 Task: Close the pull request "Update readme.md " in the repository "Javascript".
Action: Mouse moved to (926, 171)
Screenshot: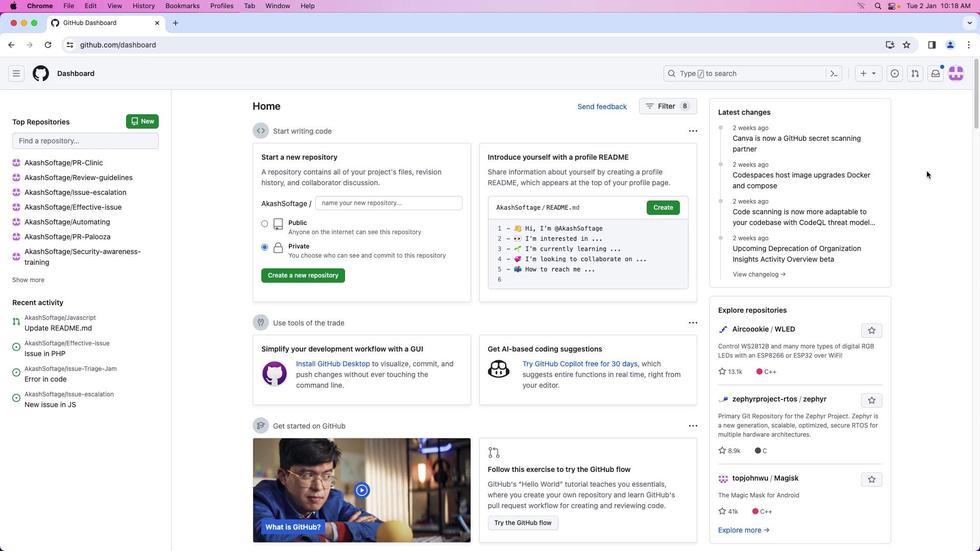 
Action: Mouse pressed left at (926, 171)
Screenshot: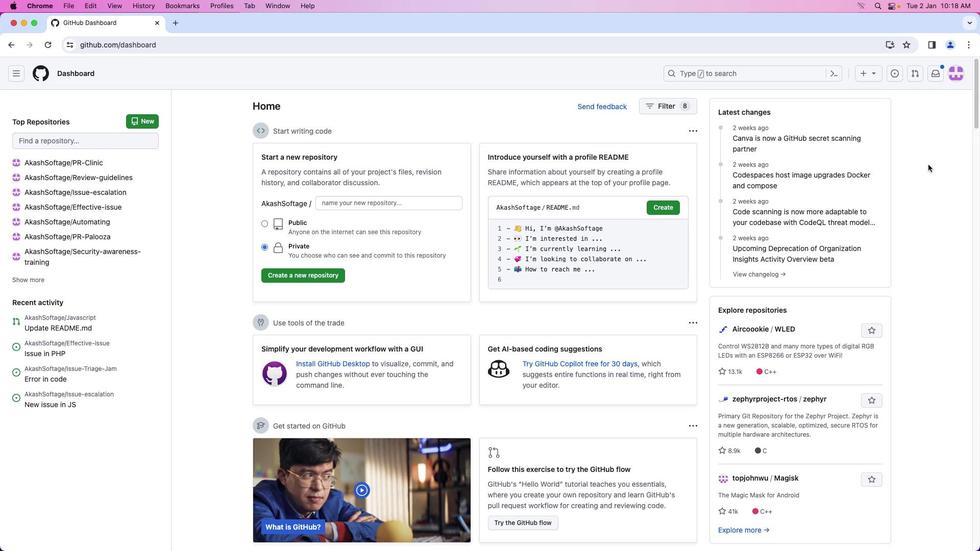 
Action: Mouse moved to (960, 76)
Screenshot: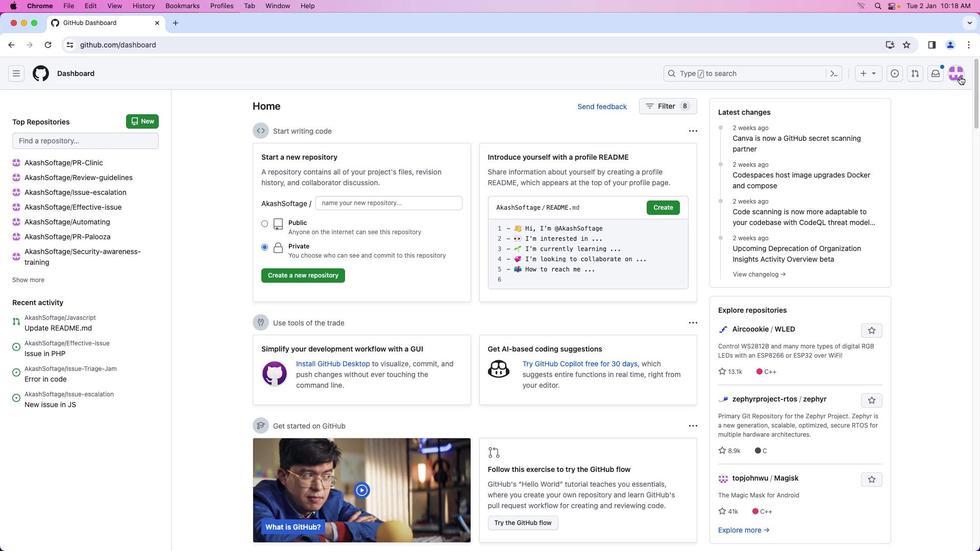 
Action: Mouse pressed left at (960, 76)
Screenshot: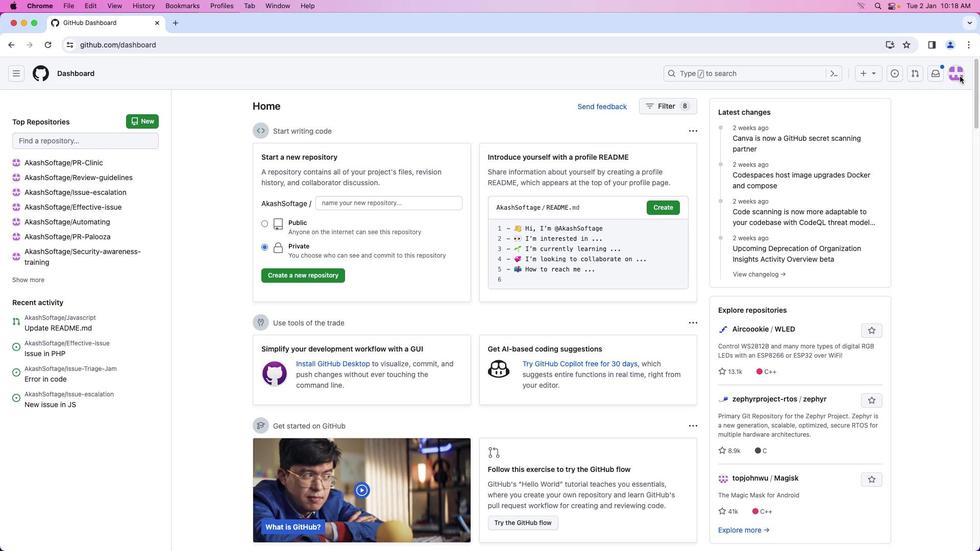 
Action: Mouse moved to (943, 162)
Screenshot: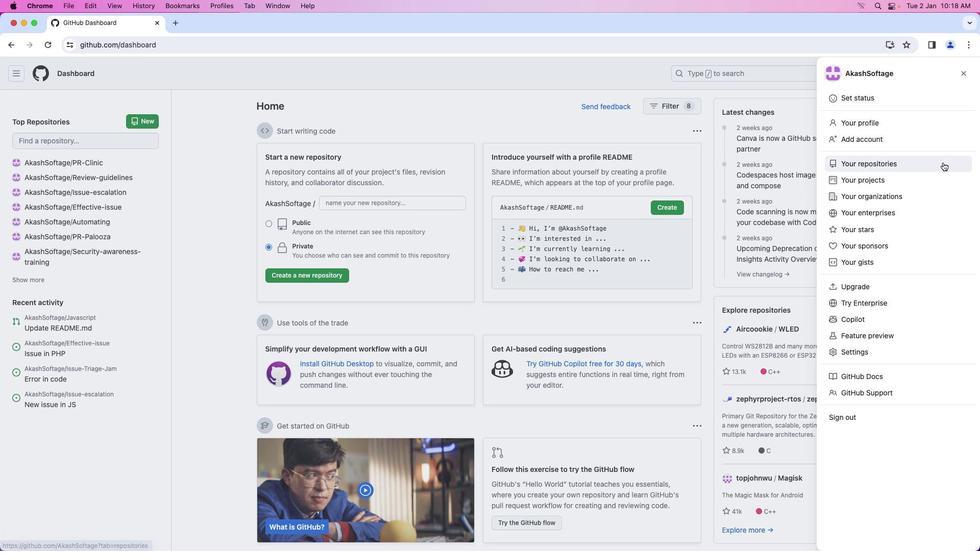 
Action: Mouse pressed left at (943, 162)
Screenshot: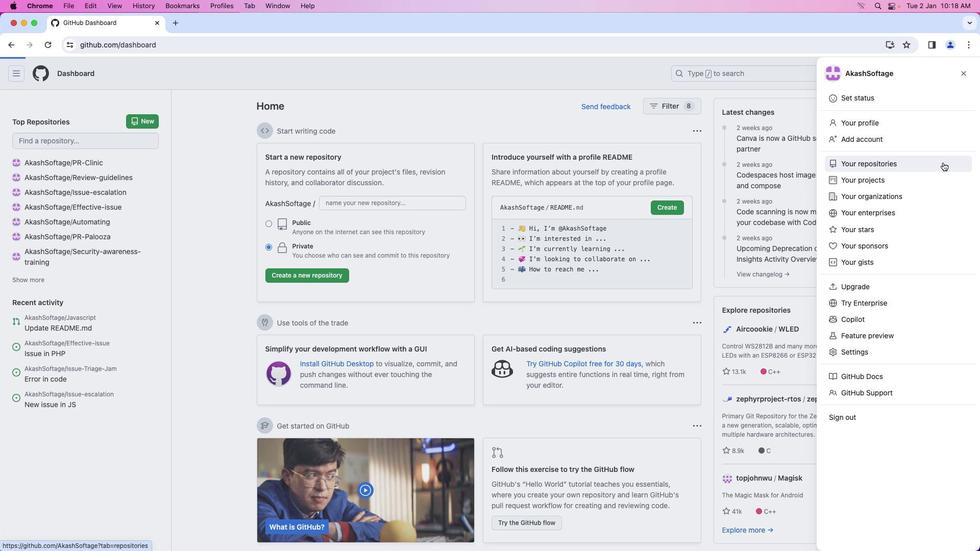 
Action: Mouse moved to (366, 171)
Screenshot: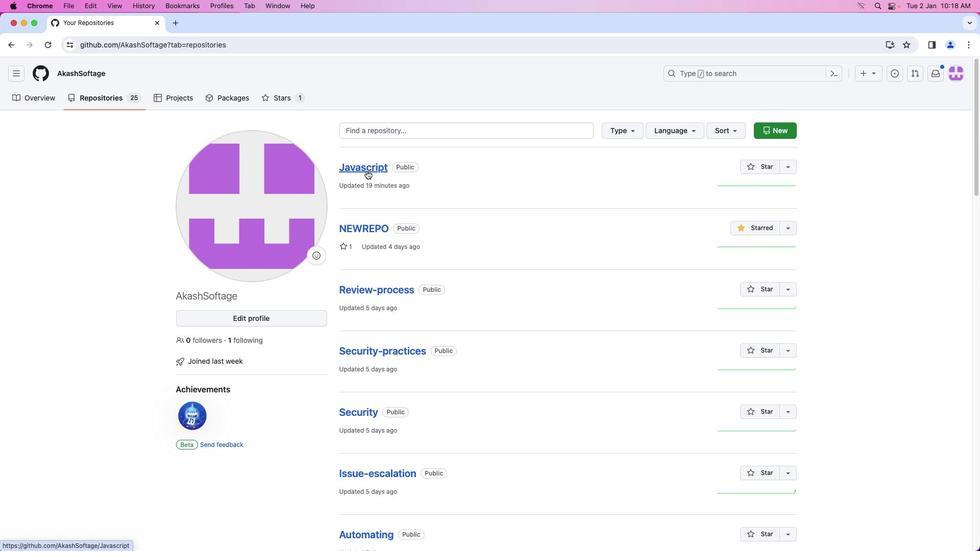 
Action: Mouse pressed left at (366, 171)
Screenshot: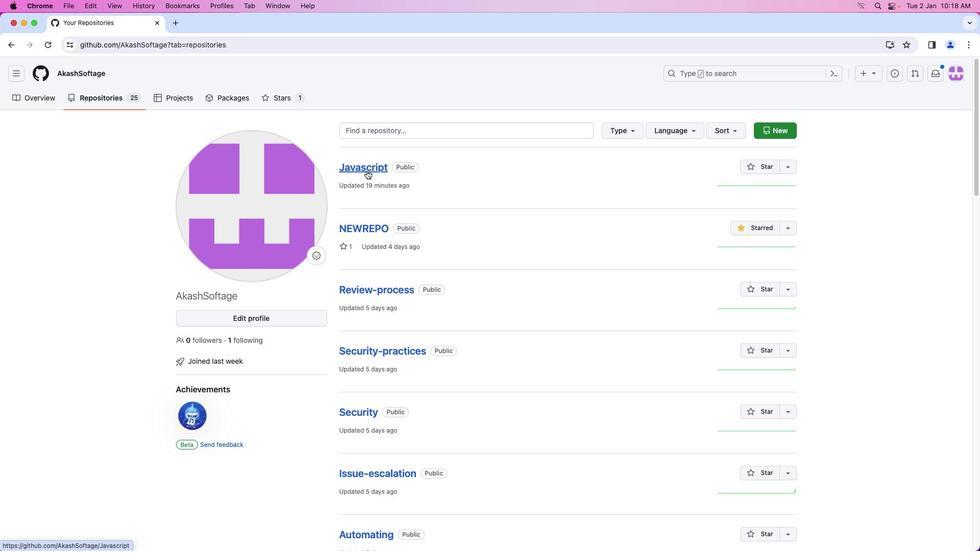 
Action: Mouse moved to (139, 102)
Screenshot: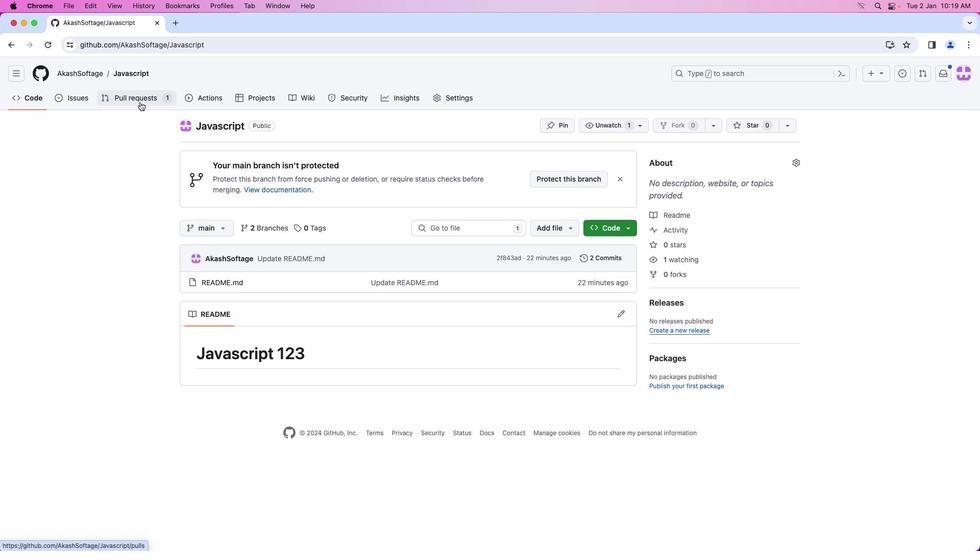 
Action: Mouse pressed left at (139, 102)
Screenshot: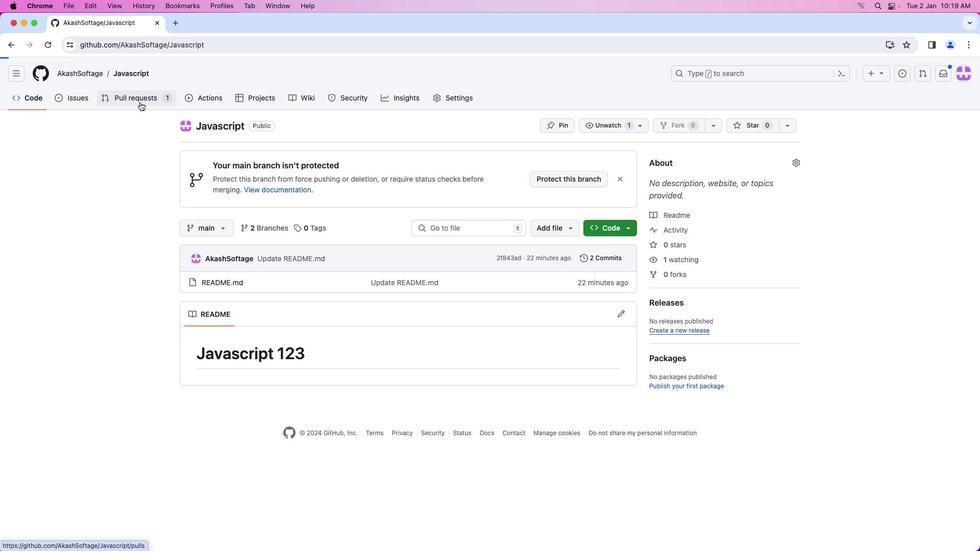 
Action: Mouse moved to (257, 251)
Screenshot: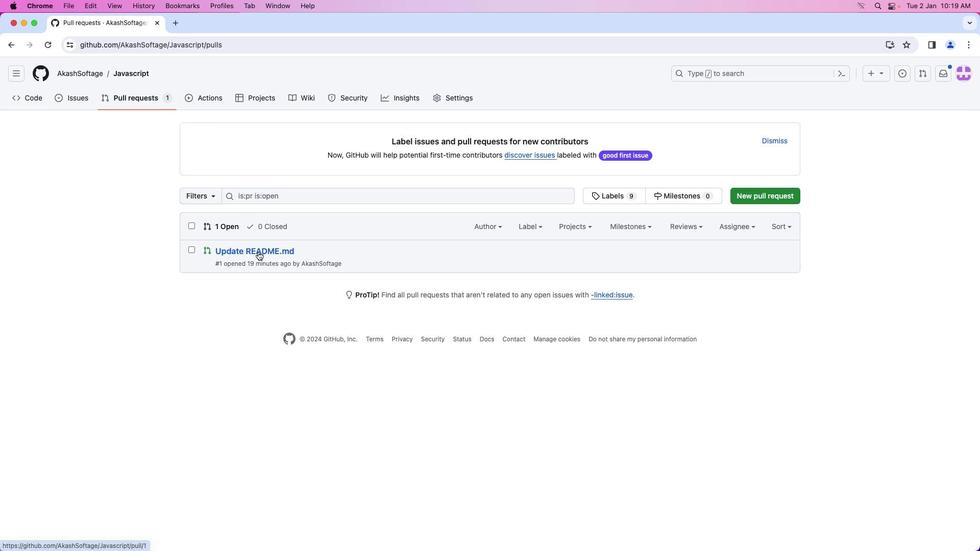 
Action: Mouse pressed left at (257, 251)
Screenshot: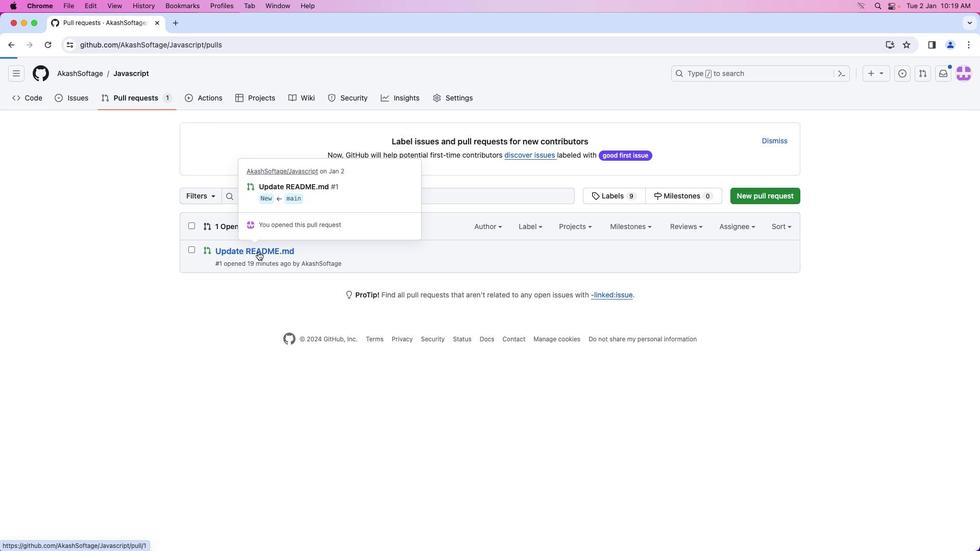 
Action: Mouse moved to (439, 339)
Screenshot: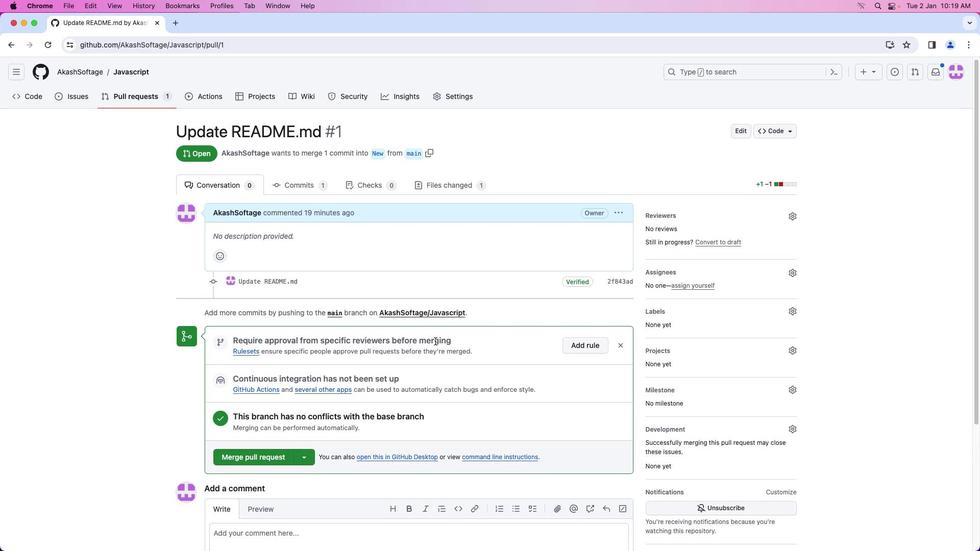 
Action: Mouse scrolled (439, 339) with delta (0, 0)
Screenshot: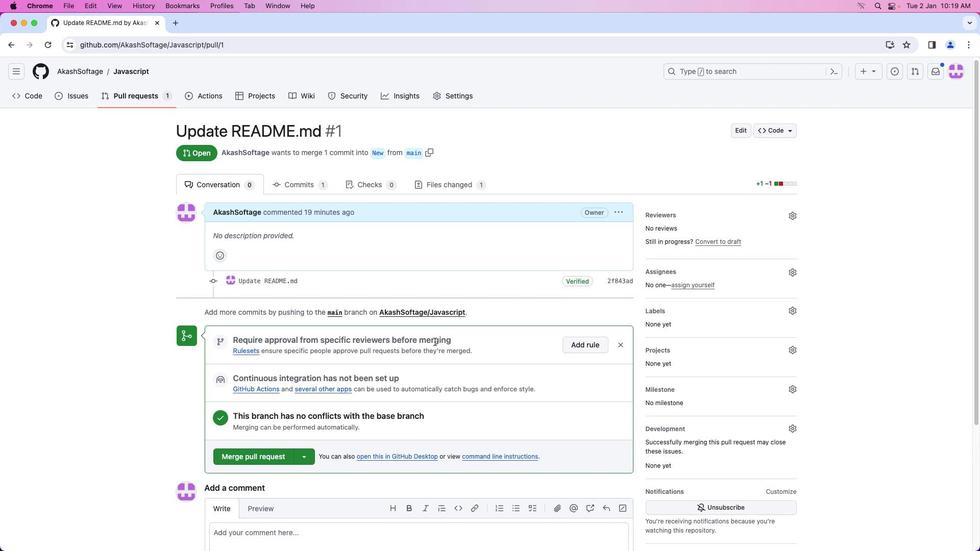 
Action: Mouse moved to (438, 340)
Screenshot: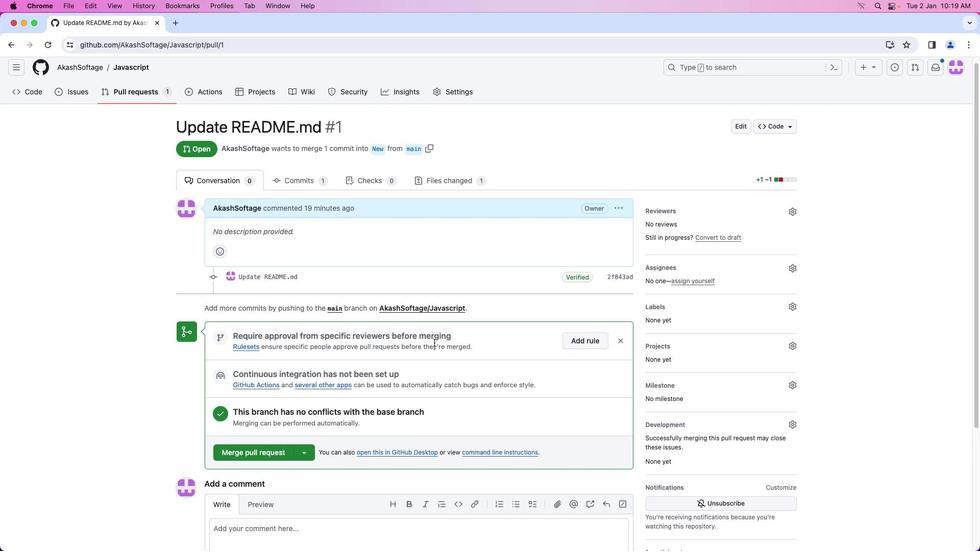 
Action: Mouse scrolled (438, 340) with delta (0, 0)
Screenshot: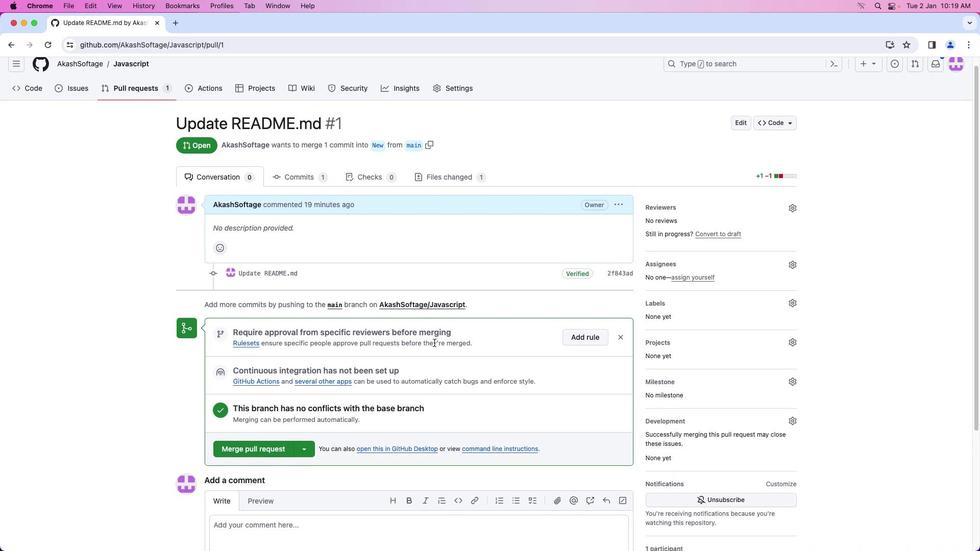 
Action: Mouse moved to (435, 342)
Screenshot: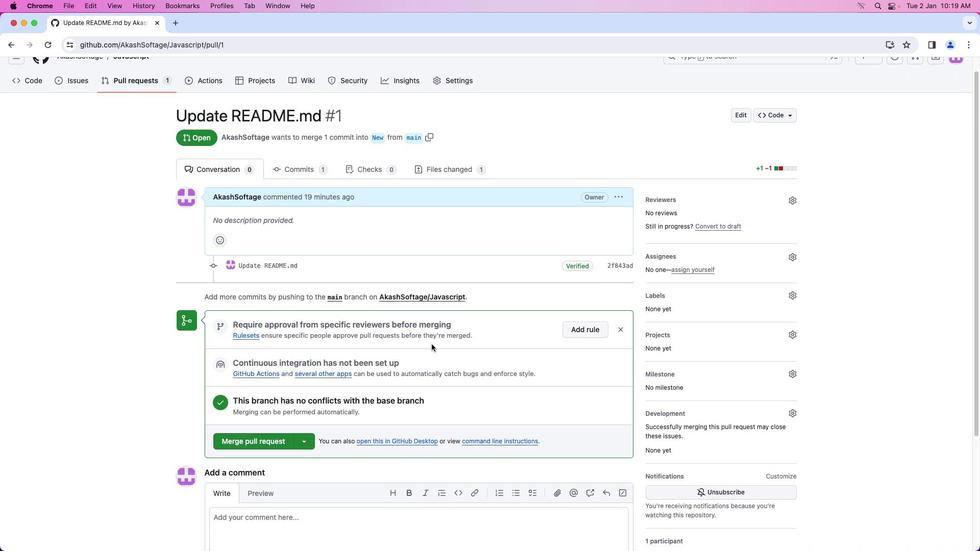 
Action: Mouse scrolled (435, 342) with delta (0, 0)
Screenshot: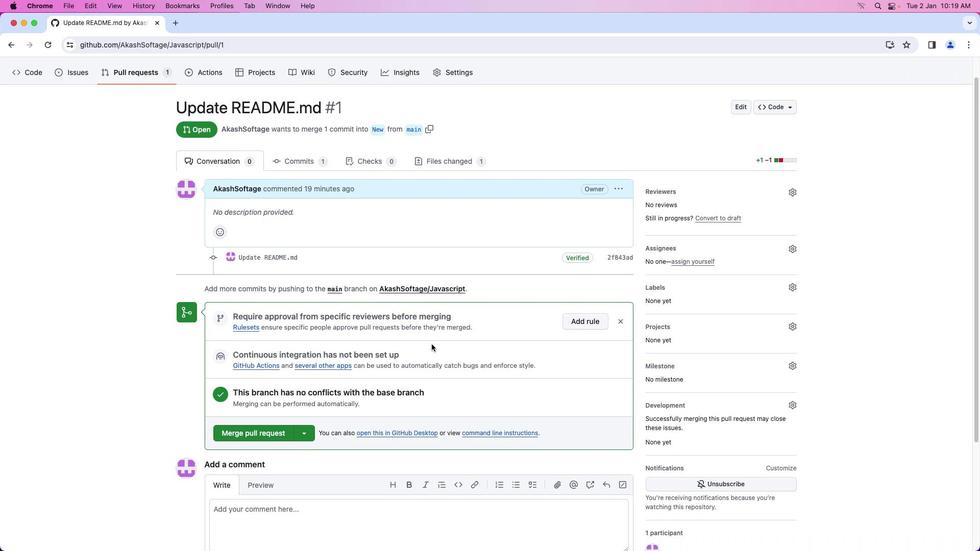 
Action: Mouse moved to (434, 343)
Screenshot: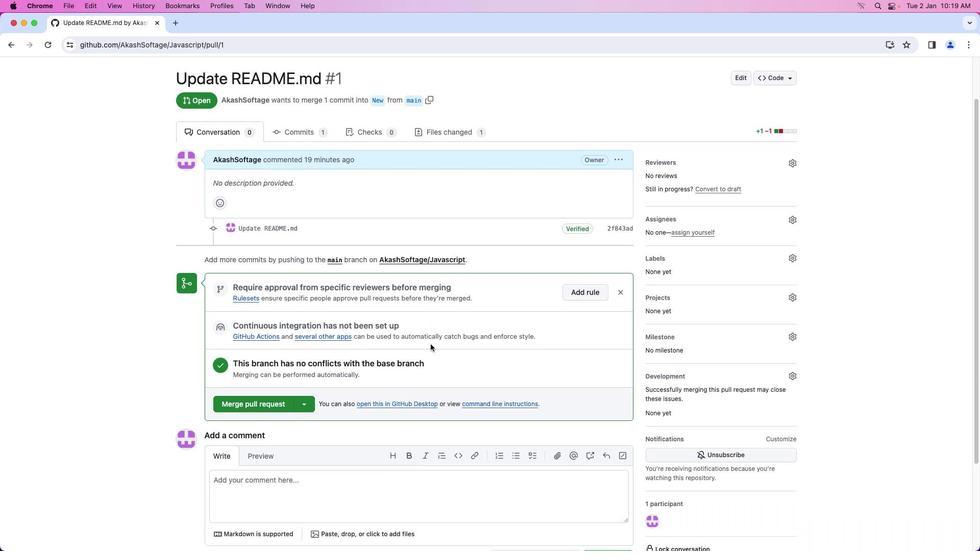 
Action: Mouse scrolled (434, 343) with delta (0, 0)
Screenshot: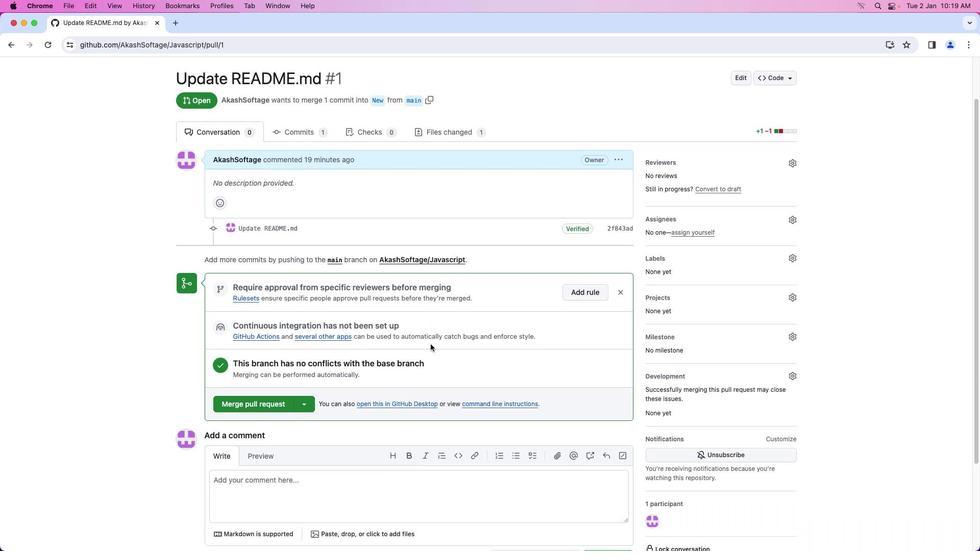 
Action: Mouse moved to (433, 343)
Screenshot: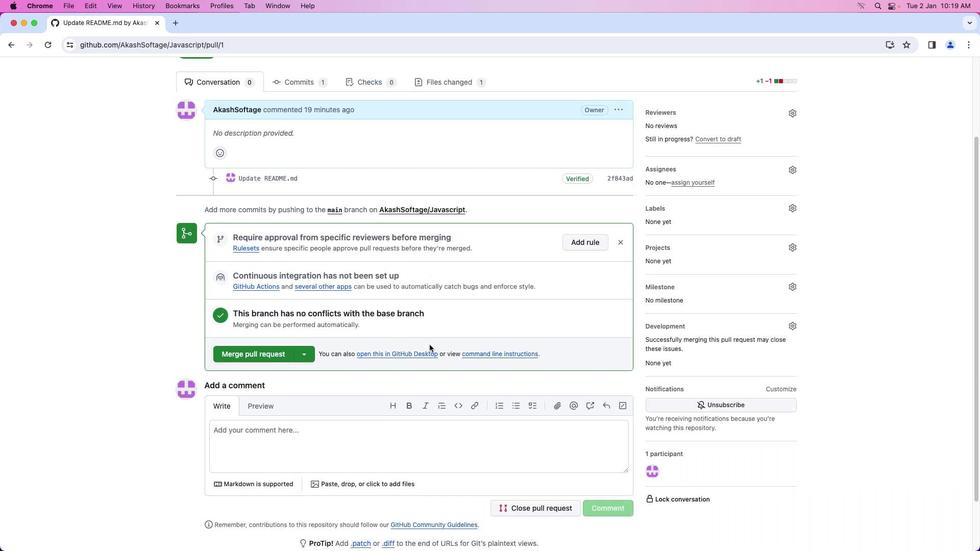 
Action: Mouse scrolled (433, 343) with delta (0, 0)
Screenshot: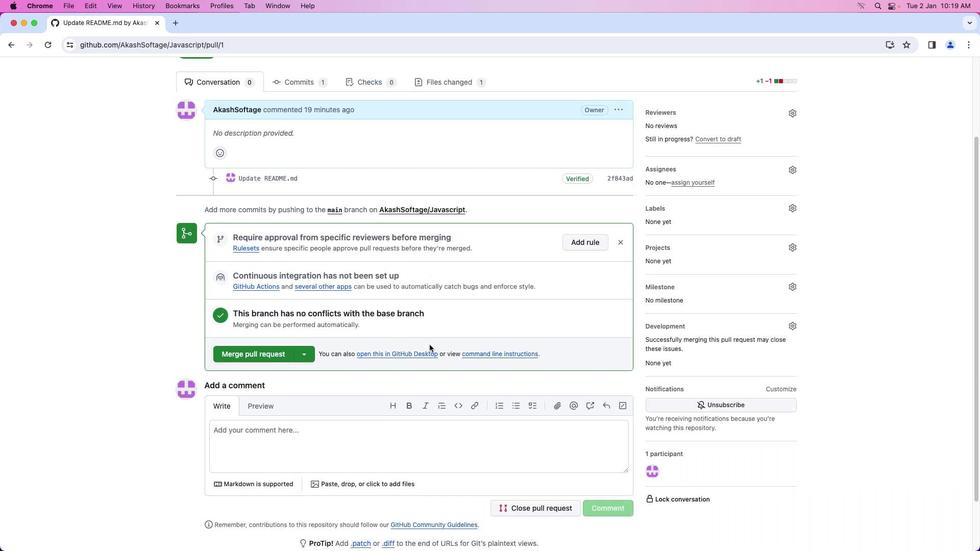 
Action: Mouse moved to (431, 344)
Screenshot: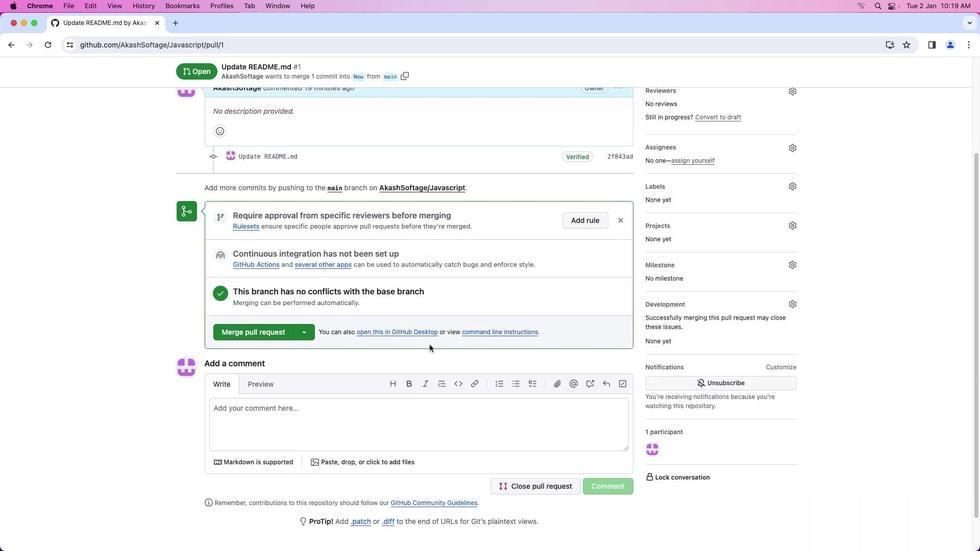 
Action: Mouse scrolled (431, 344) with delta (0, -1)
Screenshot: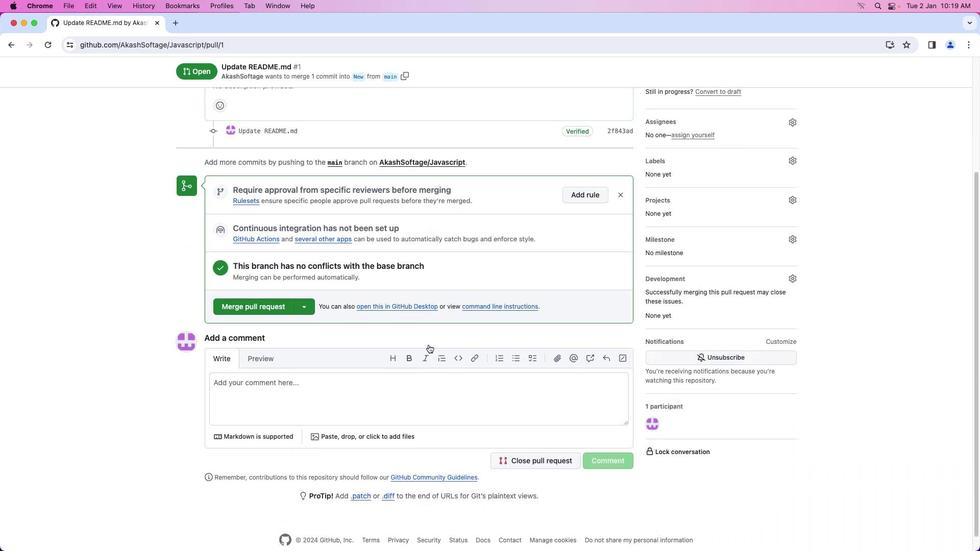 
Action: Mouse moved to (429, 344)
Screenshot: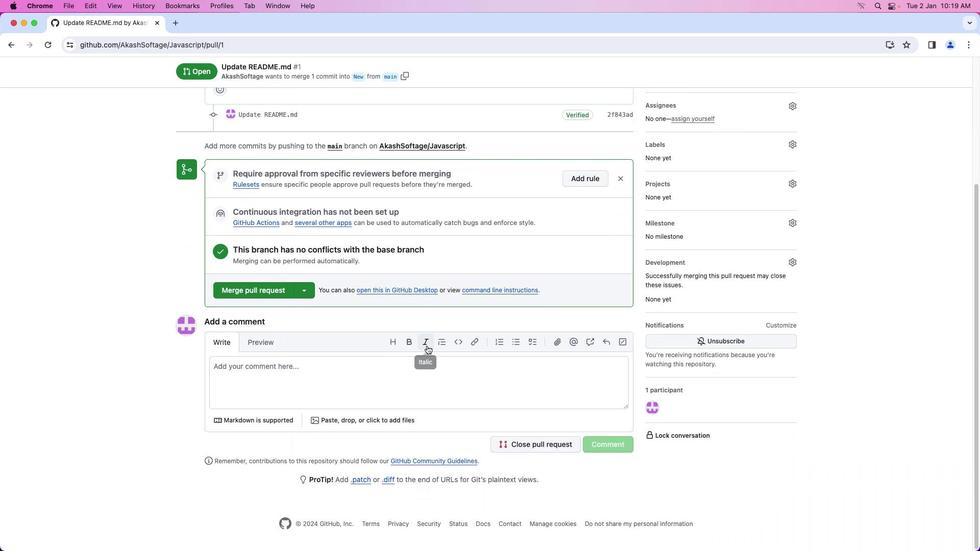 
Action: Mouse scrolled (429, 344) with delta (0, -1)
Screenshot: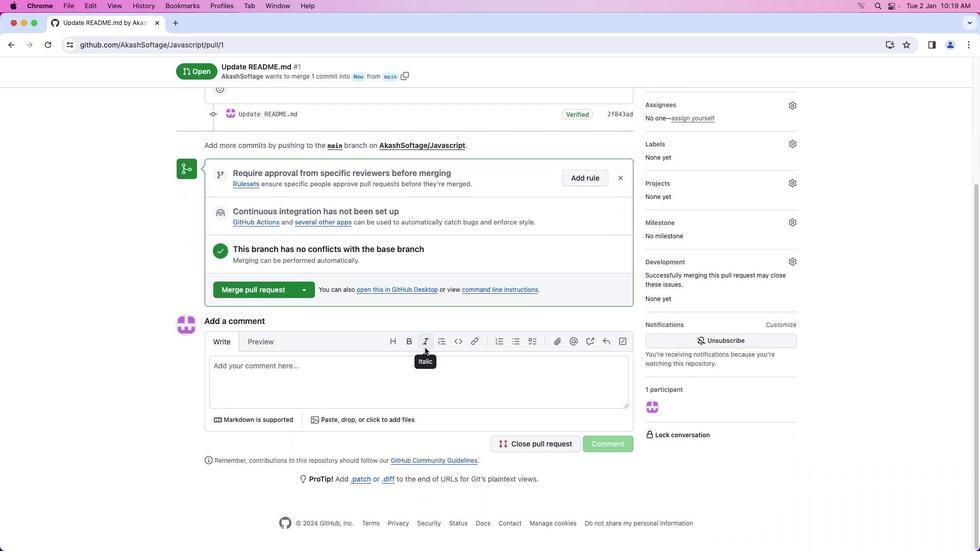 
Action: Mouse moved to (424, 357)
Screenshot: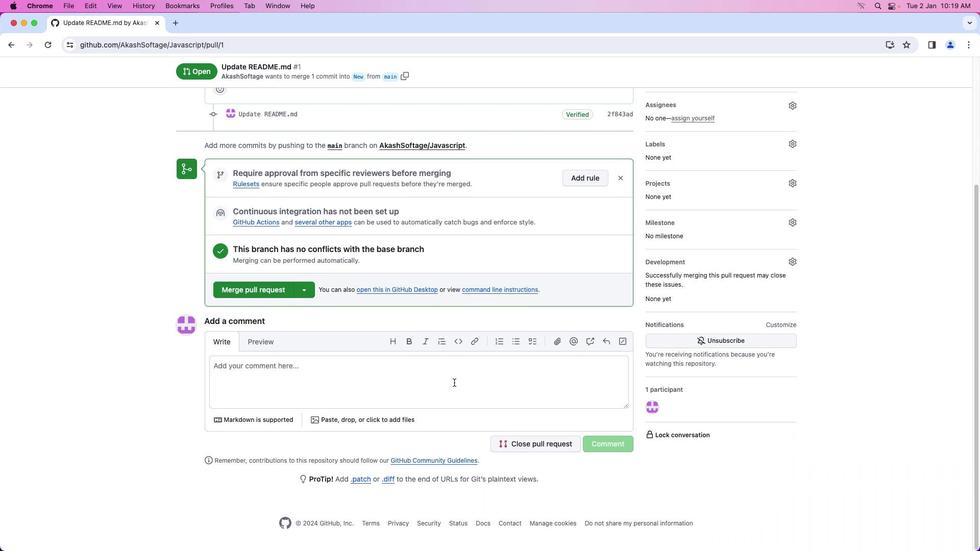 
Action: Mouse scrolled (424, 357) with delta (0, 0)
Screenshot: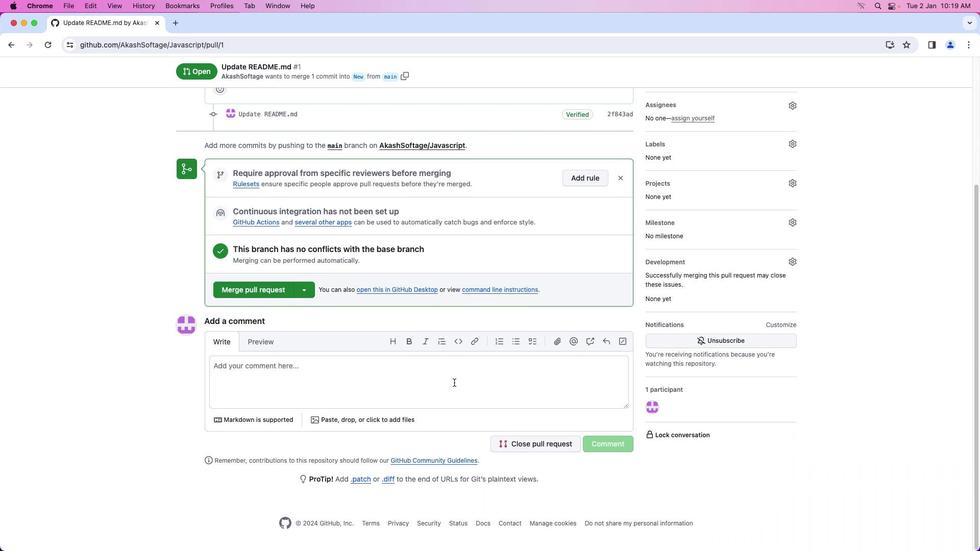 
Action: Mouse moved to (425, 360)
Screenshot: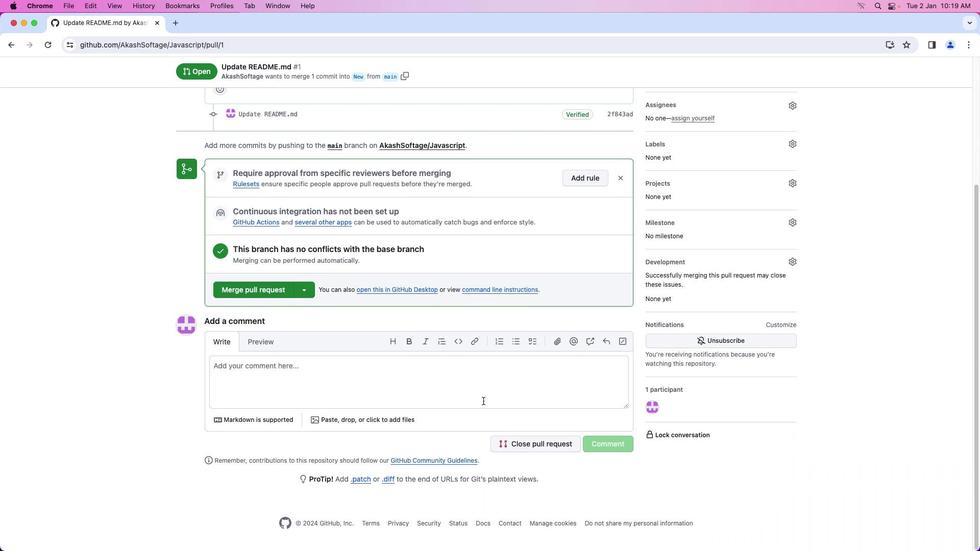 
Action: Mouse scrolled (425, 360) with delta (0, 0)
Screenshot: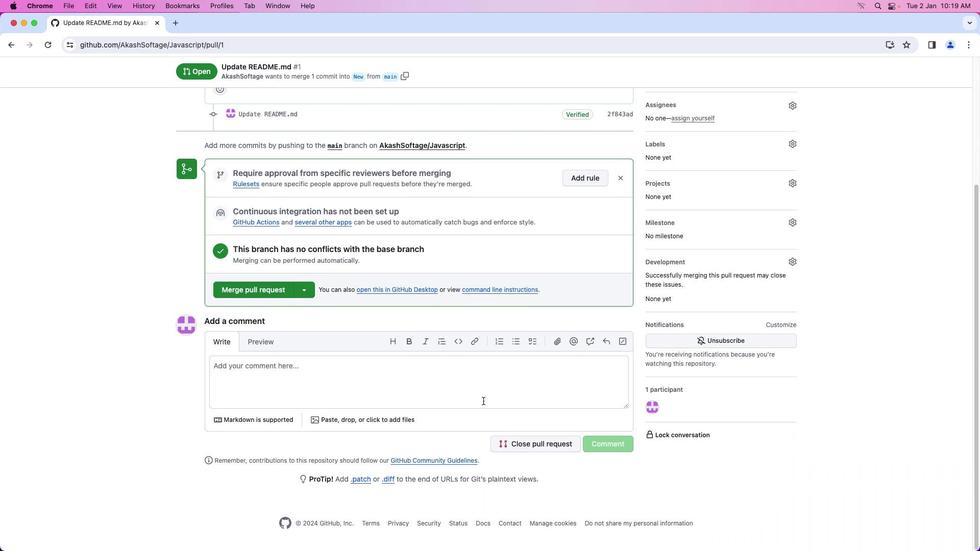 
Action: Mouse moved to (426, 361)
Screenshot: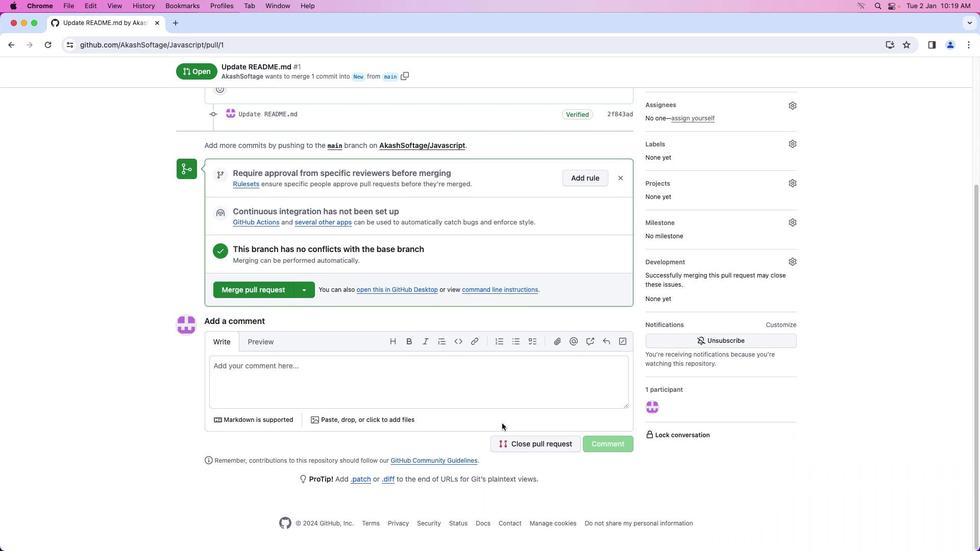 
Action: Mouse scrolled (426, 361) with delta (0, -1)
Screenshot: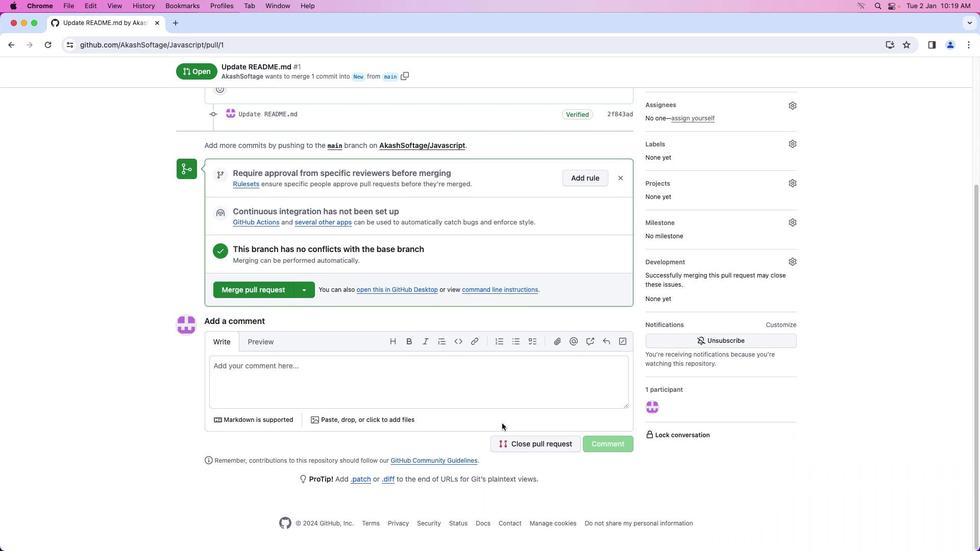 
Action: Mouse moved to (531, 447)
Screenshot: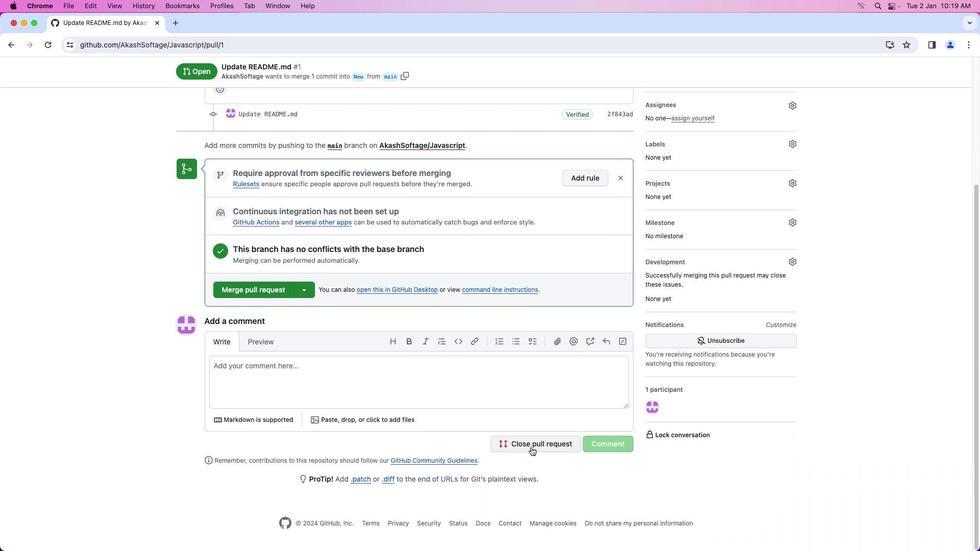 
